 Task: Learn more about LinkedIn live.
Action: Mouse moved to (314, 377)
Screenshot: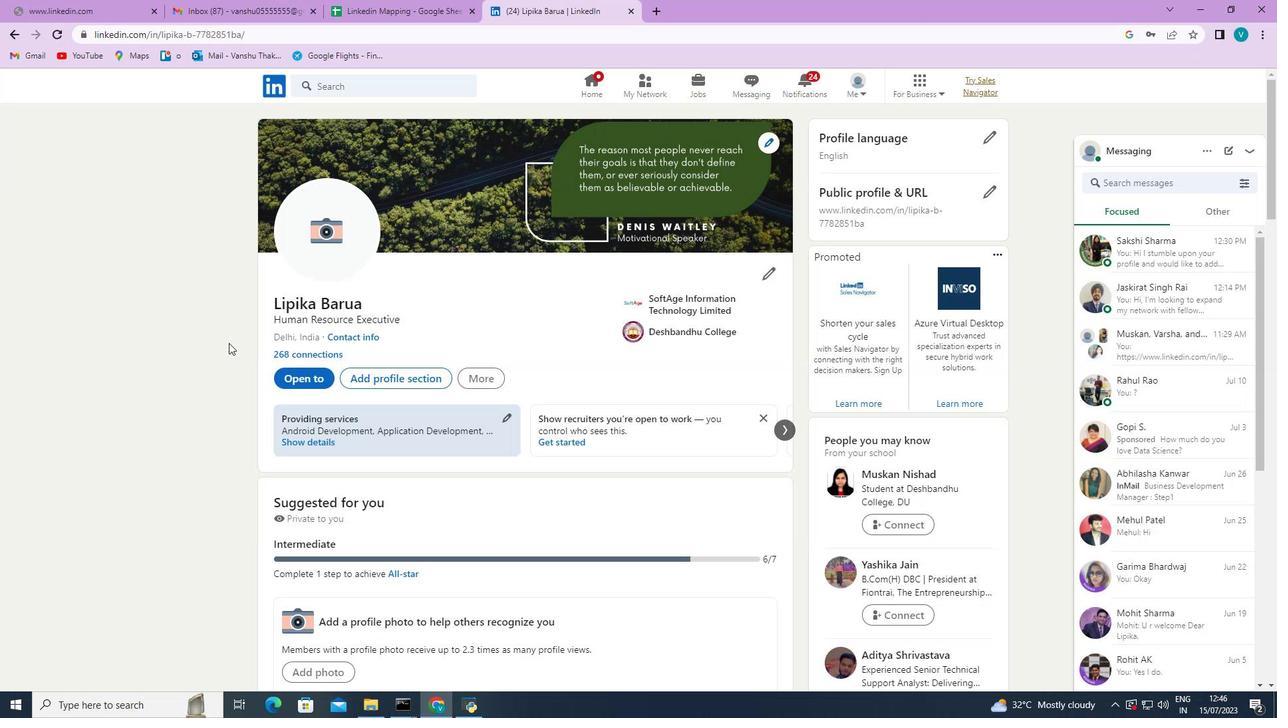 
Action: Mouse scrolled (314, 376) with delta (0, 0)
Screenshot: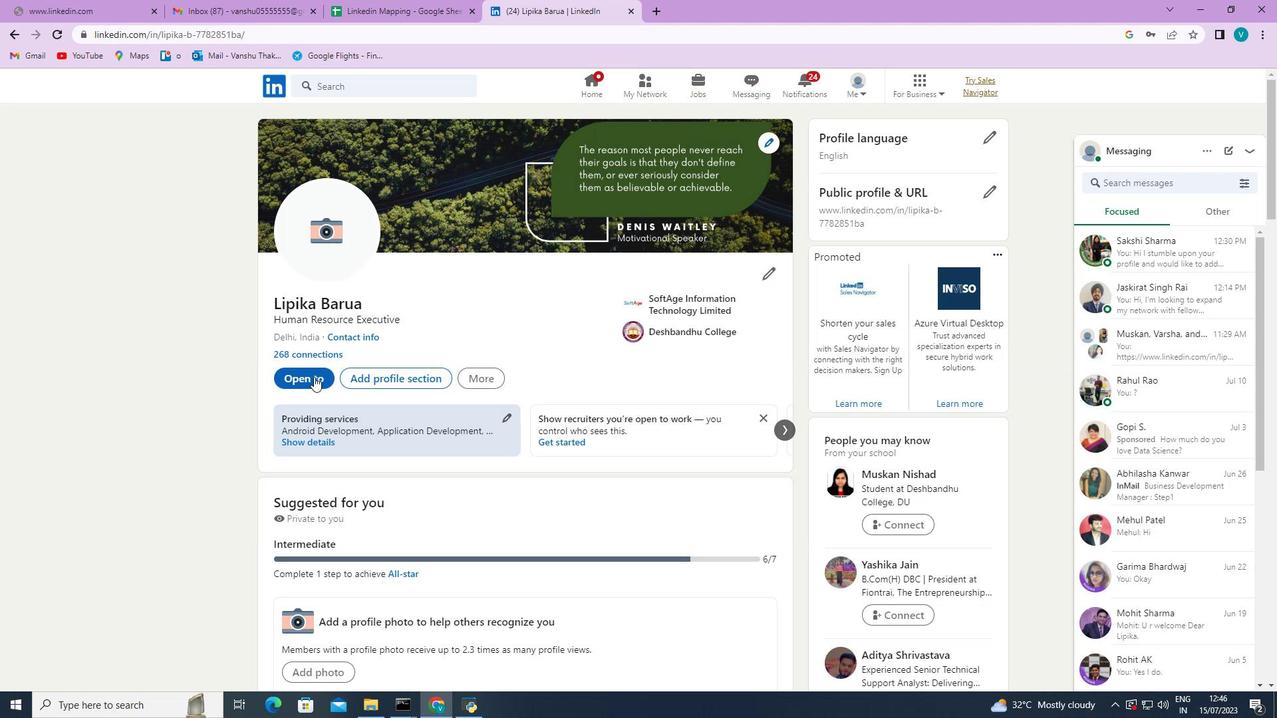 
Action: Mouse scrolled (314, 376) with delta (0, 0)
Screenshot: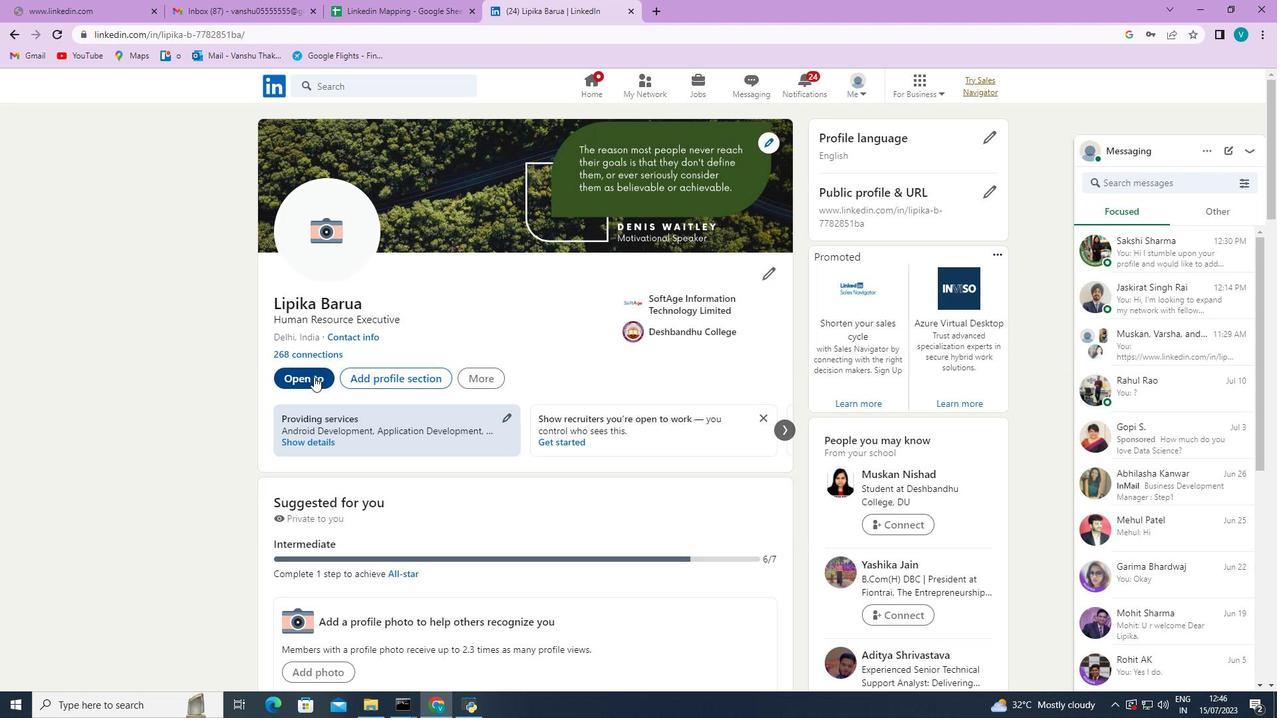 
Action: Mouse scrolled (314, 376) with delta (0, 0)
Screenshot: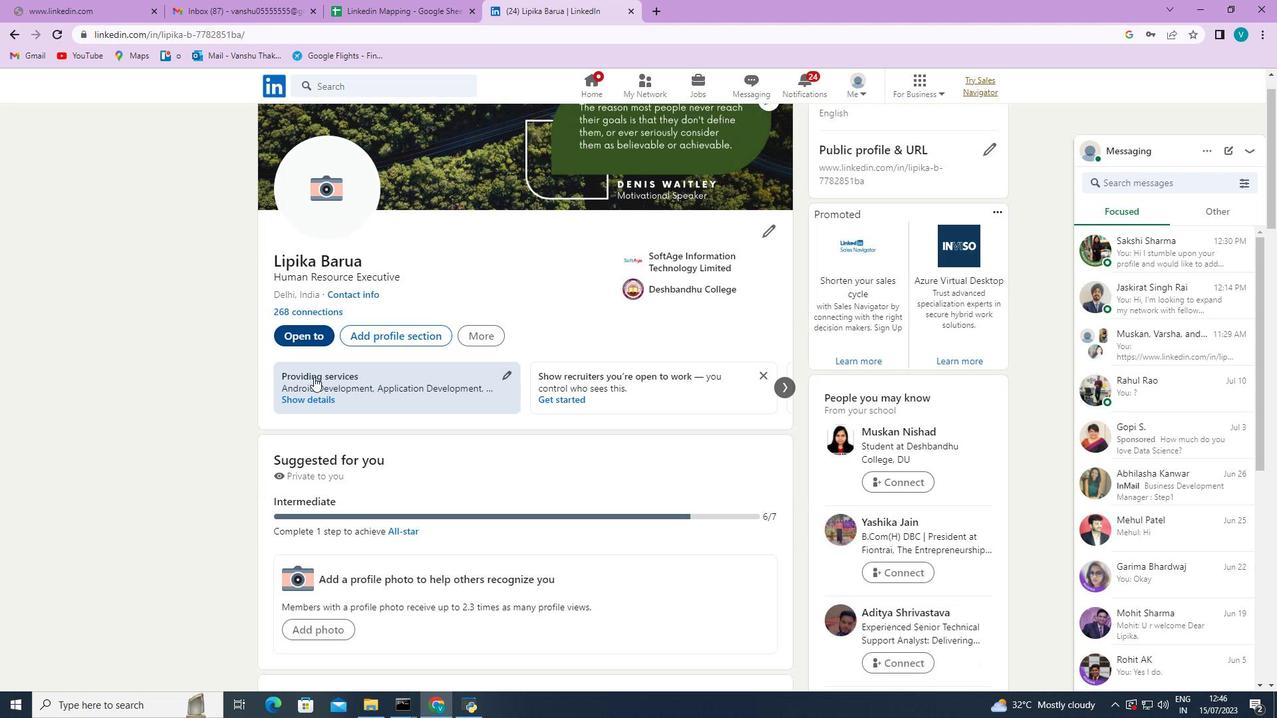 
Action: Mouse scrolled (314, 376) with delta (0, 0)
Screenshot: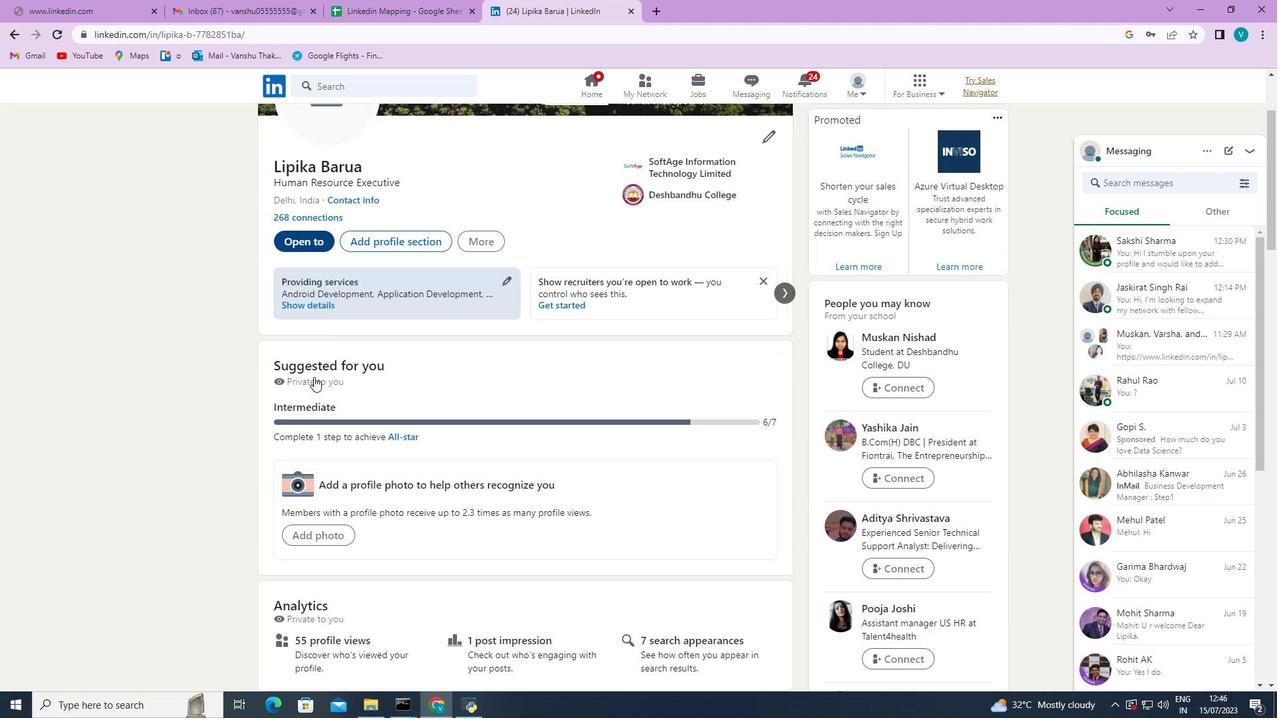 
Action: Mouse scrolled (314, 376) with delta (0, 0)
Screenshot: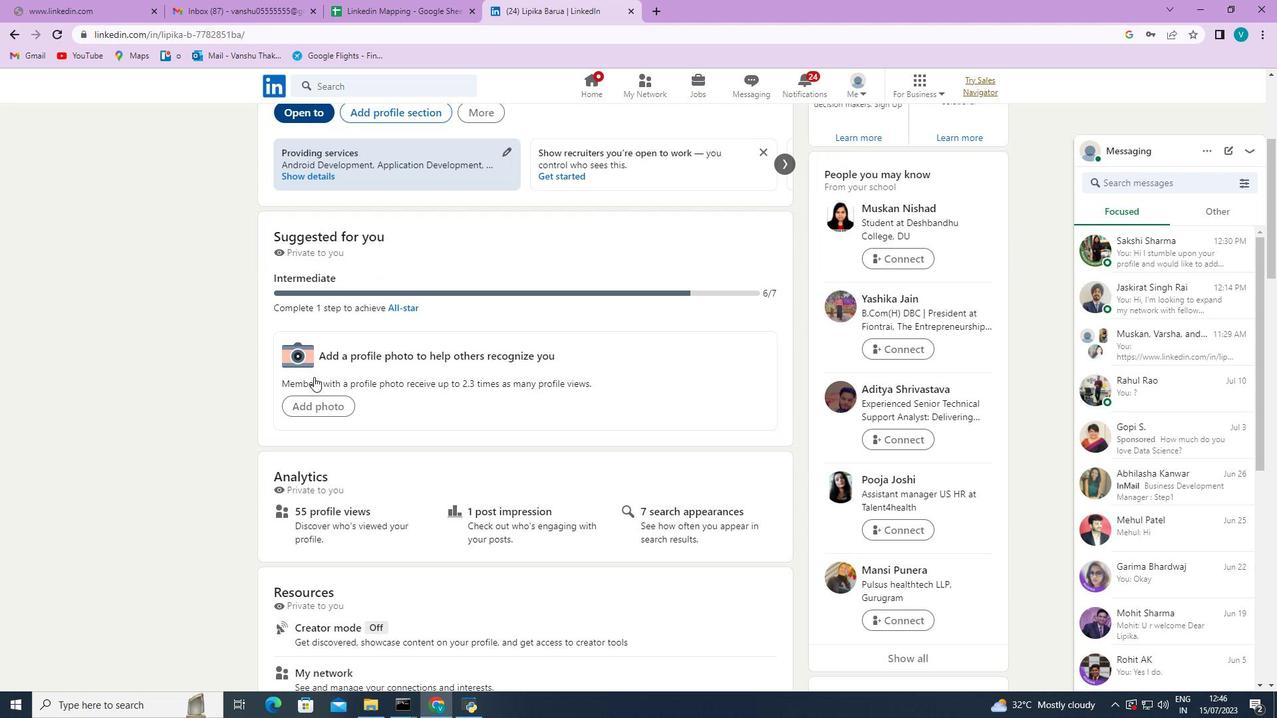 
Action: Mouse scrolled (314, 376) with delta (0, 0)
Screenshot: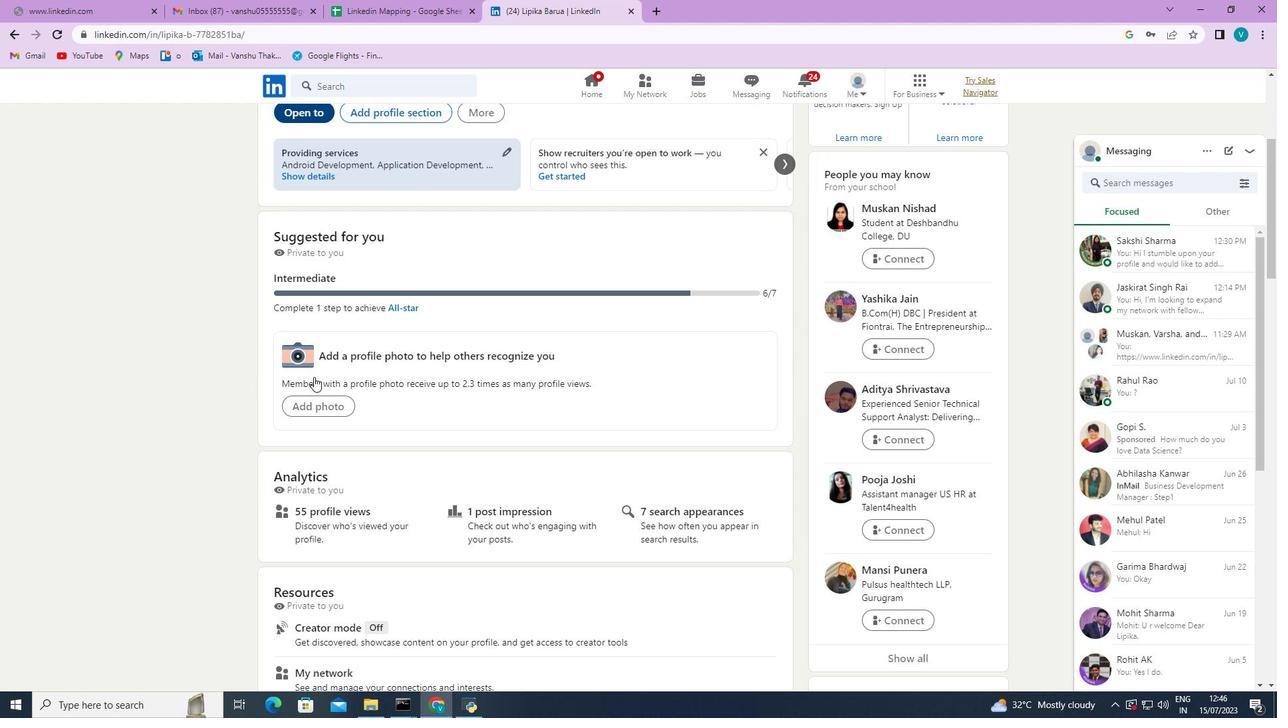 
Action: Mouse moved to (329, 493)
Screenshot: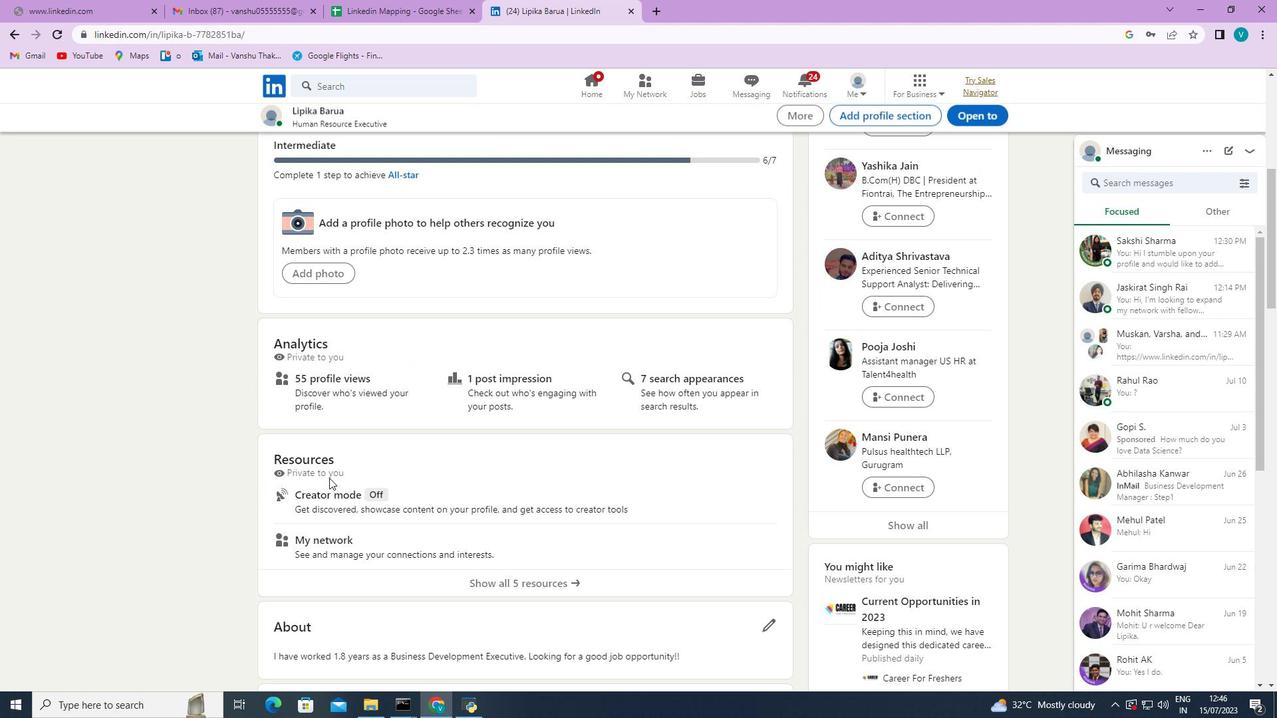 
Action: Mouse pressed left at (329, 493)
Screenshot: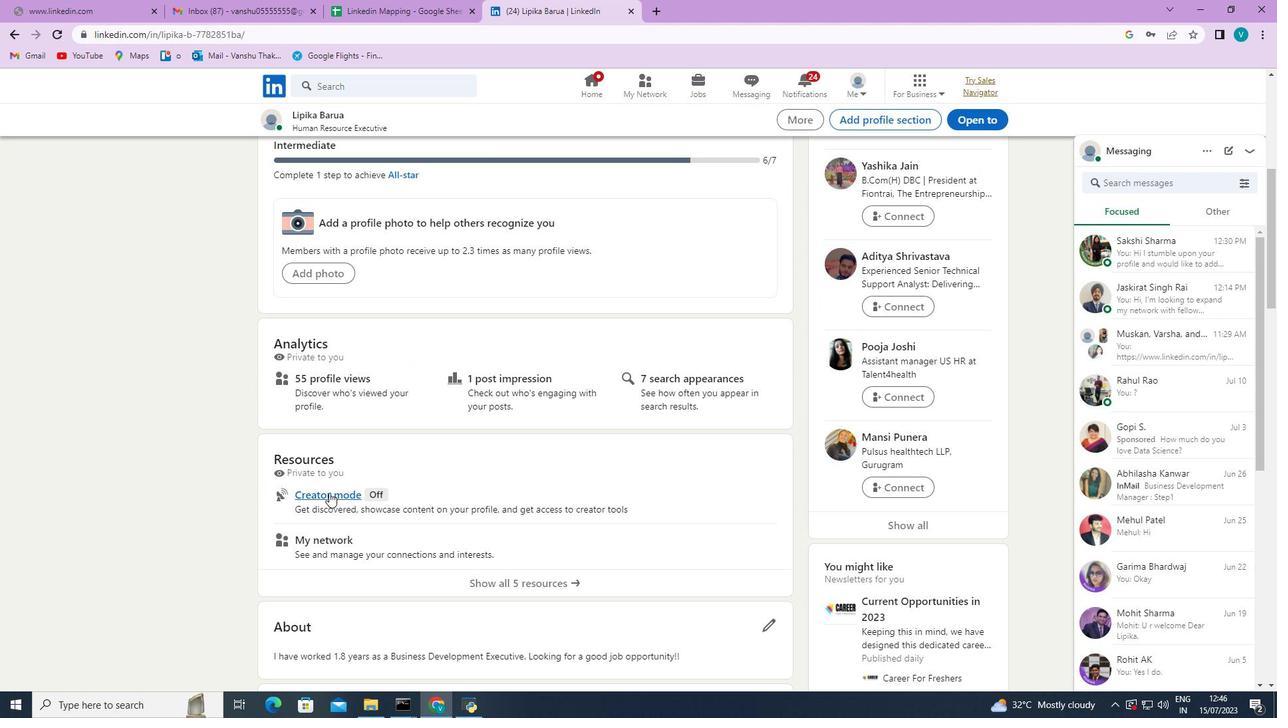 
Action: Mouse moved to (835, 592)
Screenshot: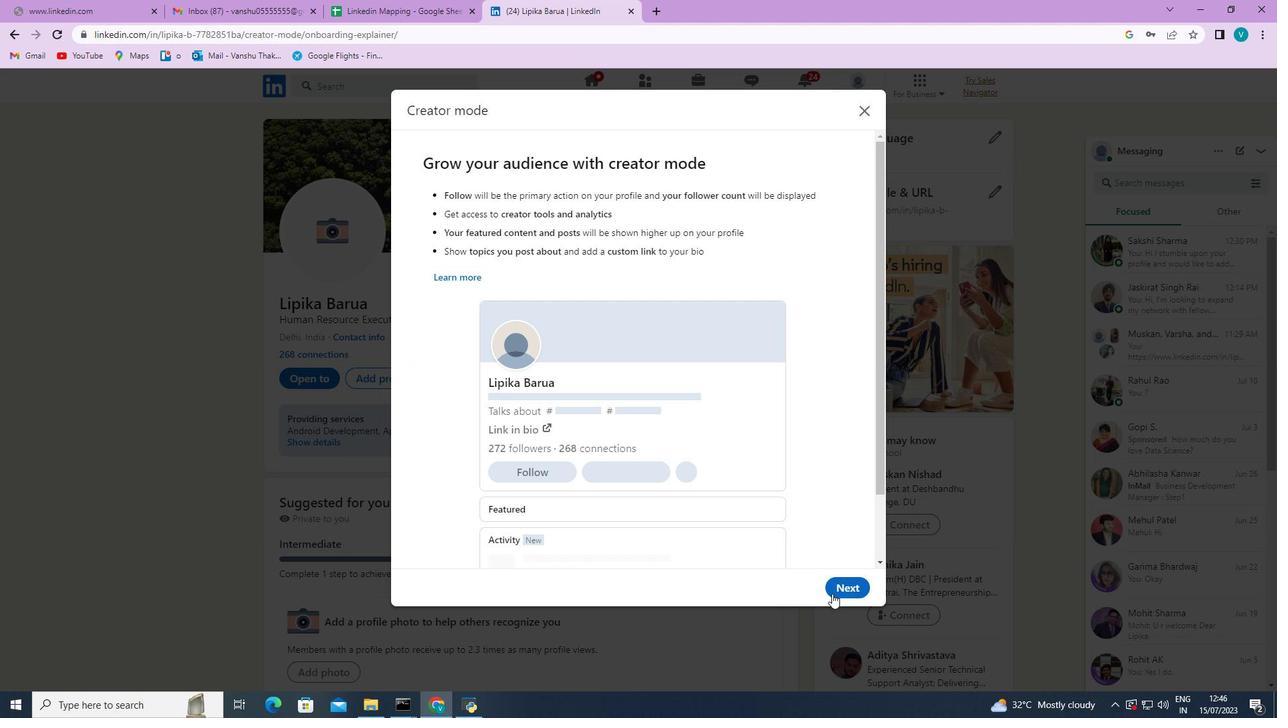 
Action: Mouse pressed left at (835, 592)
Screenshot: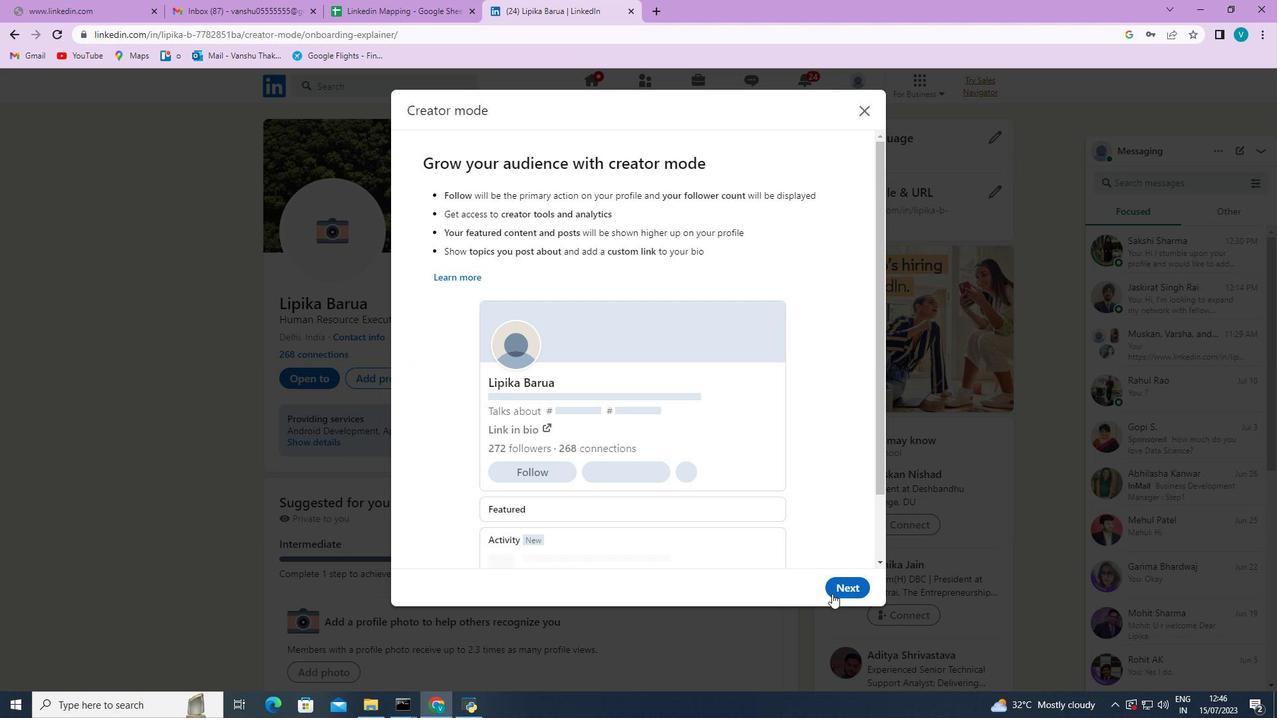 
Action: Mouse moved to (841, 338)
Screenshot: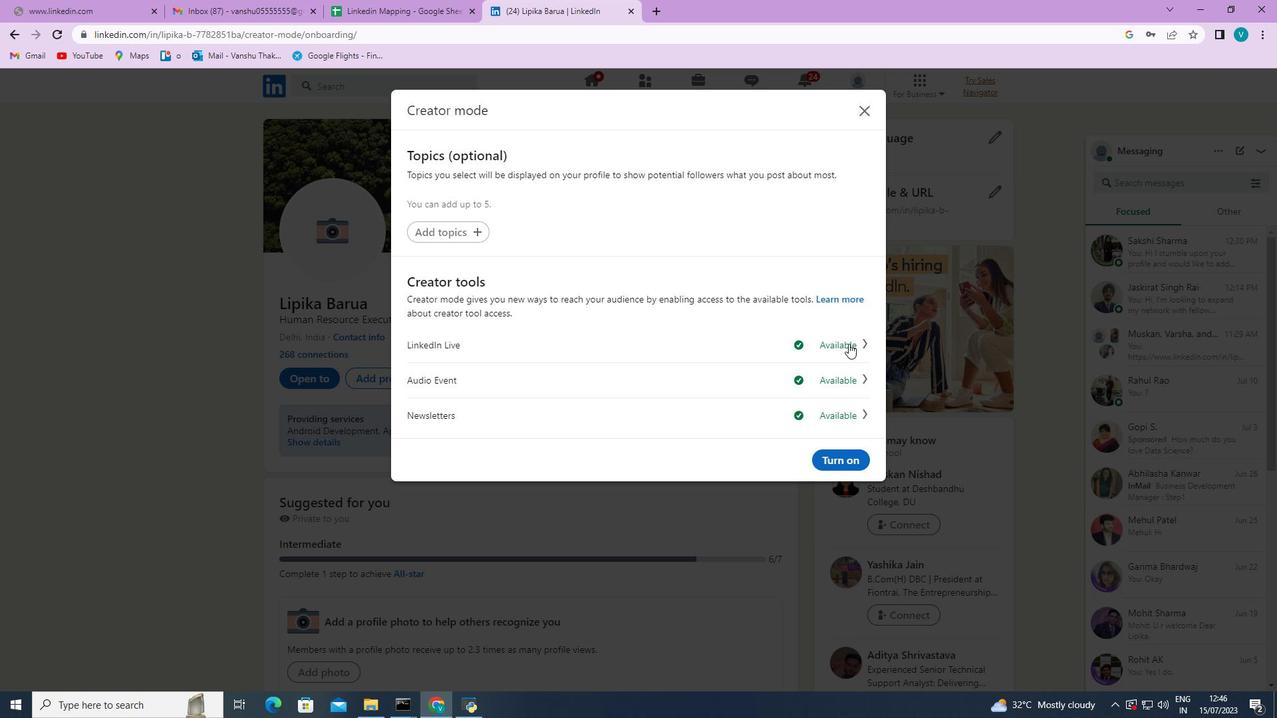 
Action: Mouse pressed left at (841, 338)
Screenshot: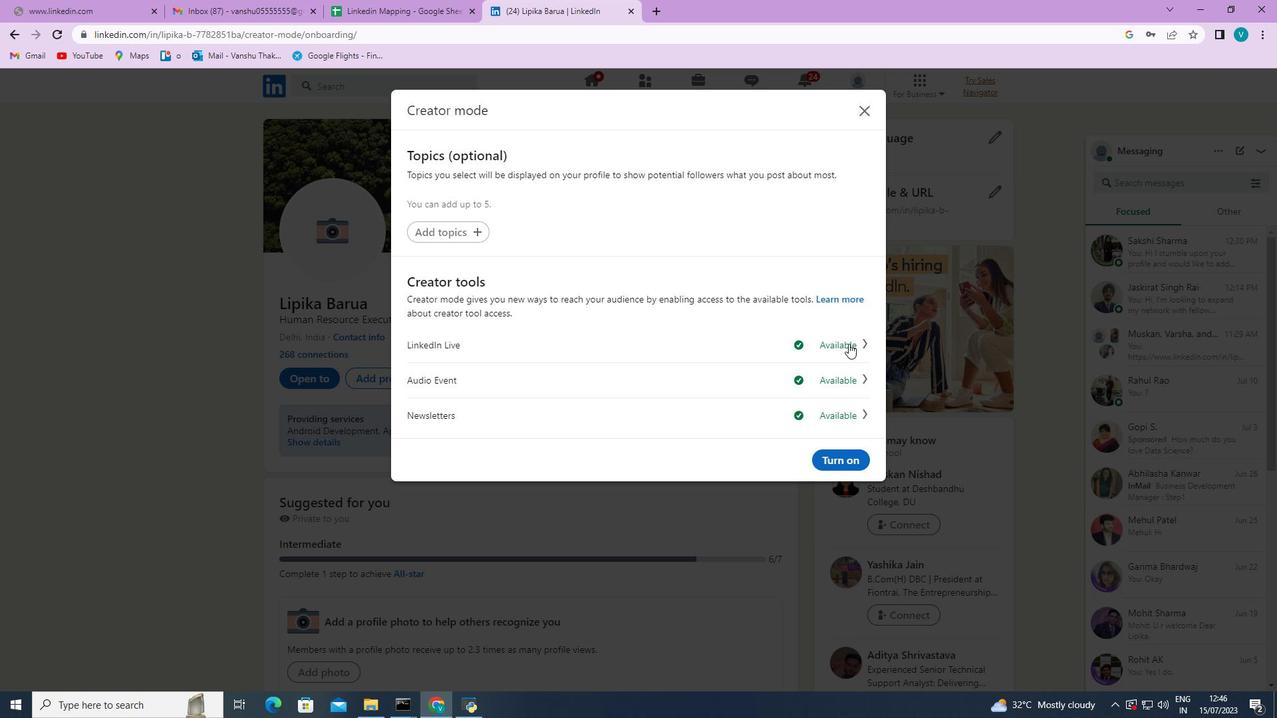 
Action: Mouse moved to (622, 304)
Screenshot: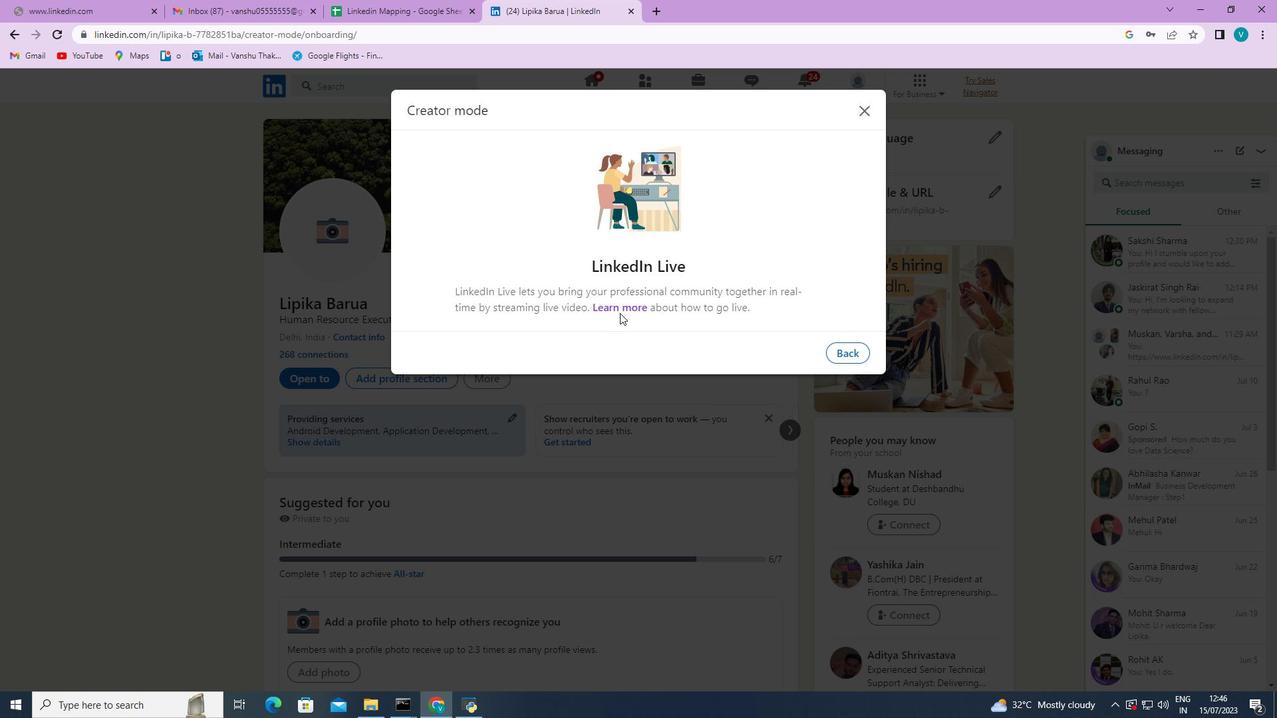 
Action: Mouse pressed left at (622, 304)
Screenshot: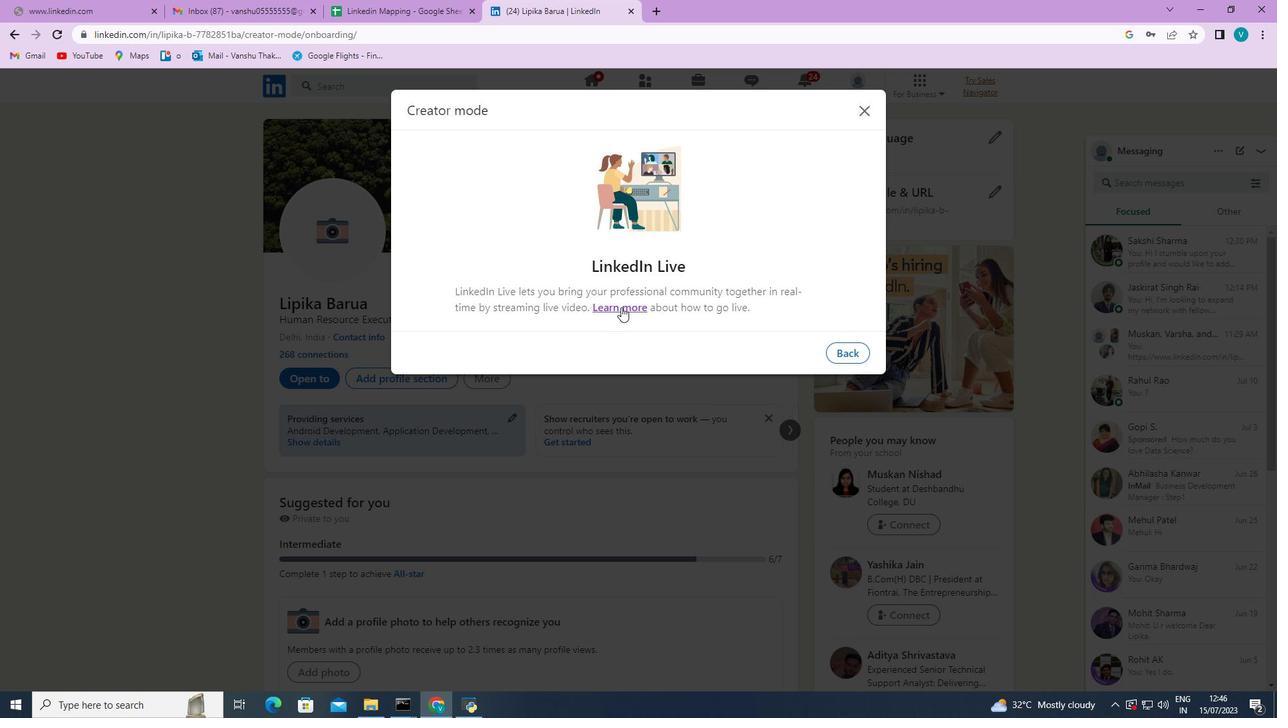 
Action: Mouse moved to (875, 401)
Screenshot: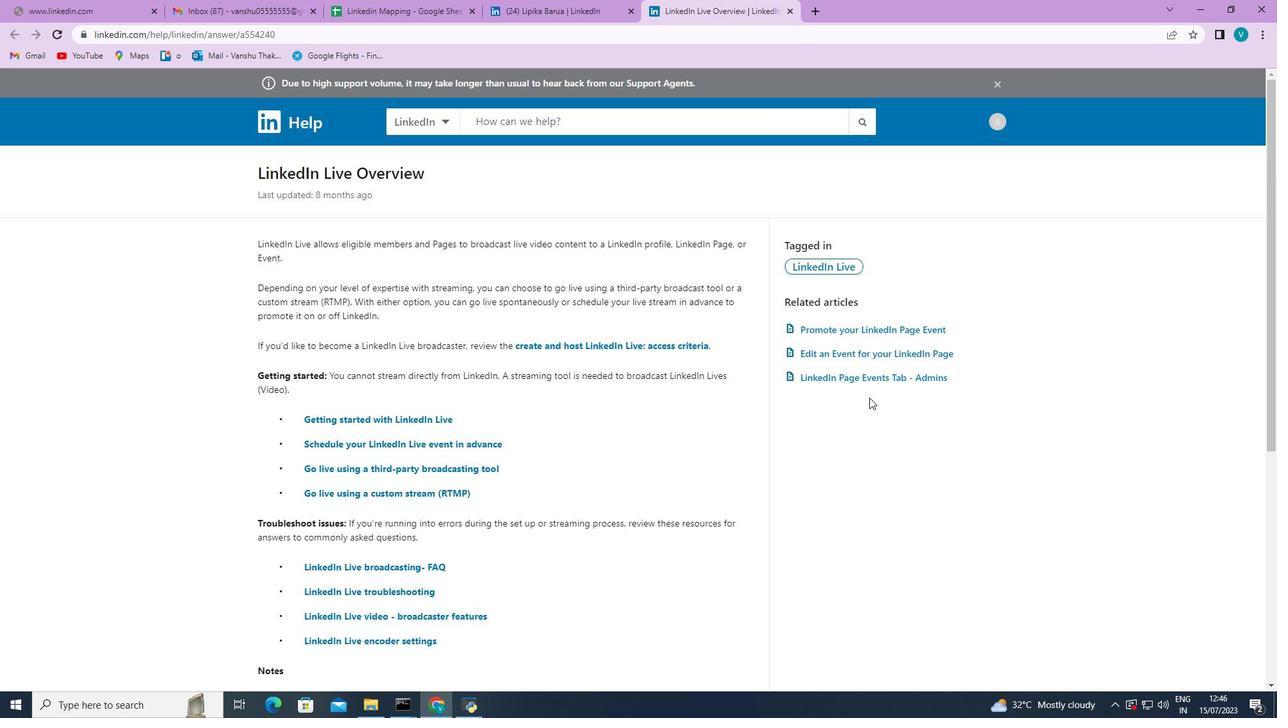 
Action: Mouse scrolled (875, 401) with delta (0, 0)
Screenshot: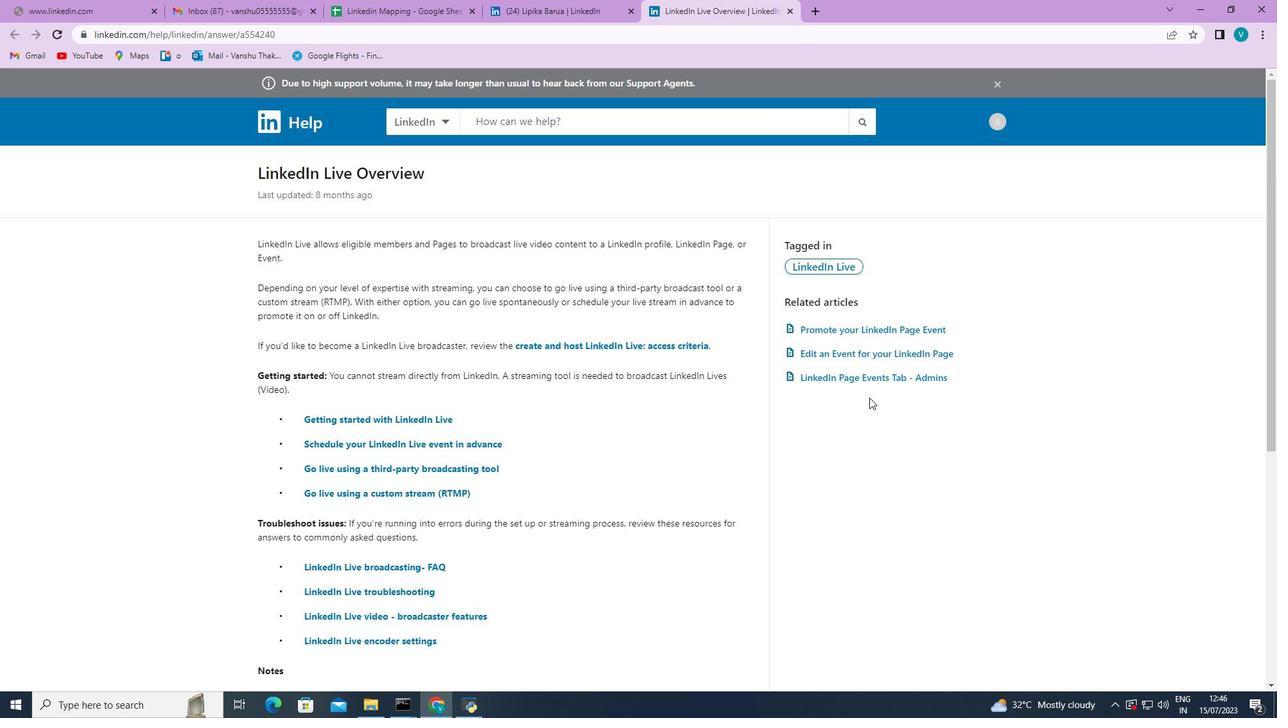 
Action: Mouse moved to (879, 405)
Screenshot: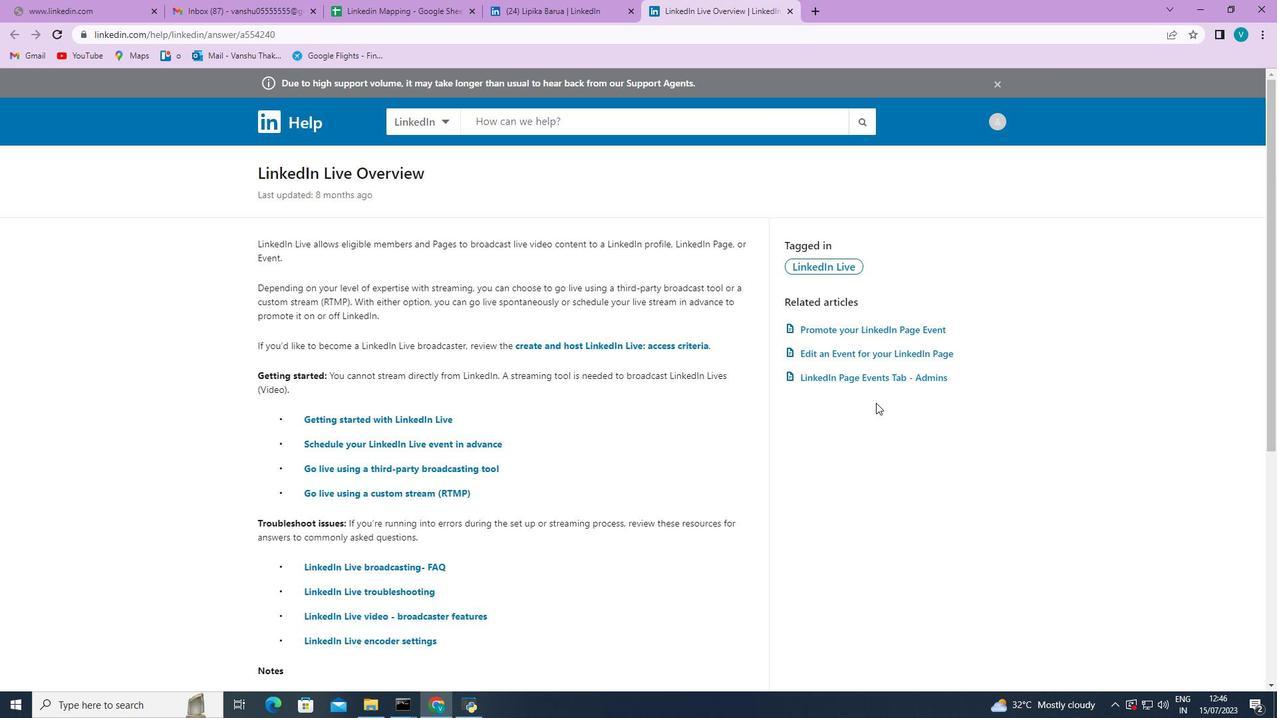 
Action: Mouse scrolled (879, 404) with delta (0, 0)
Screenshot: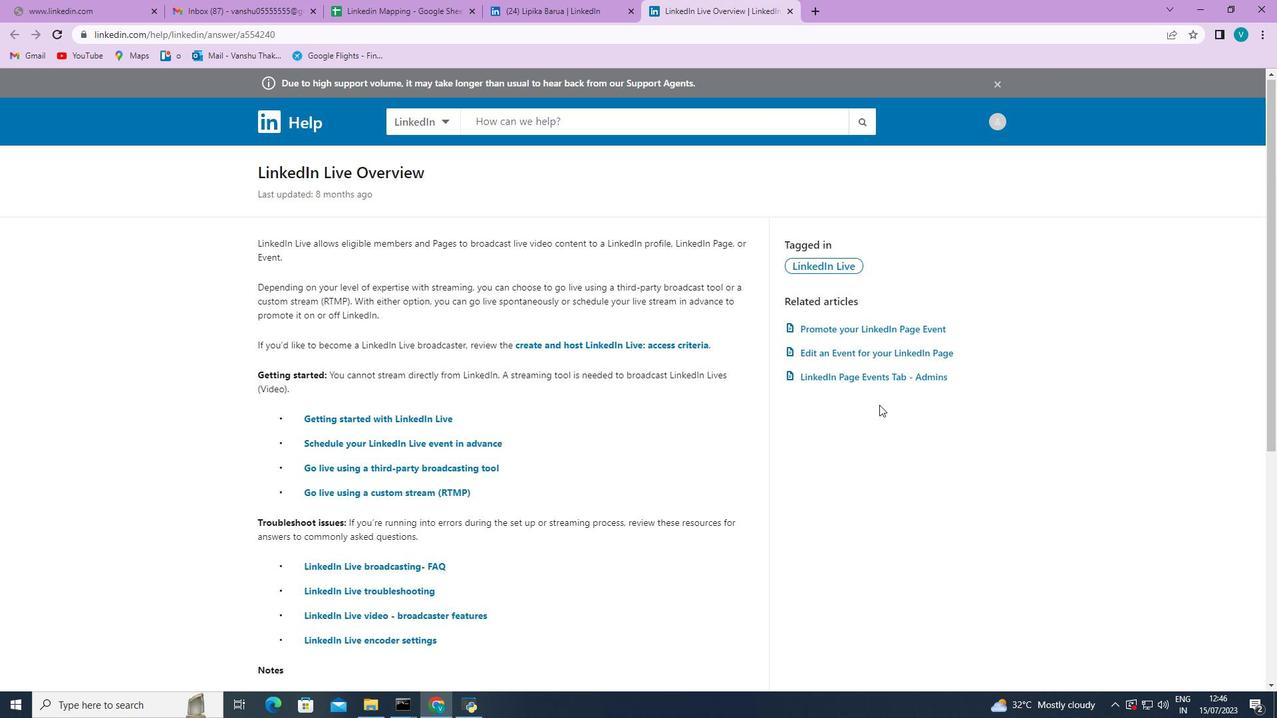 
Action: Mouse scrolled (879, 404) with delta (0, 0)
Screenshot: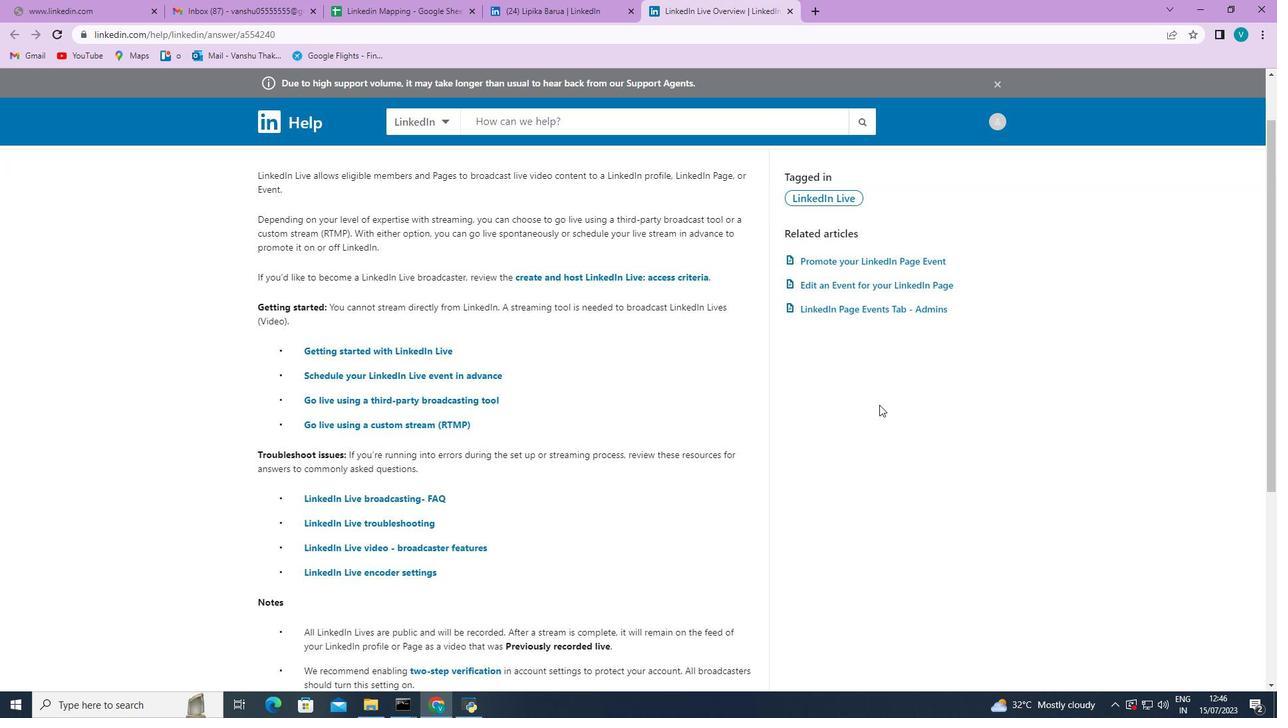 
Action: Mouse scrolled (879, 404) with delta (0, 0)
Screenshot: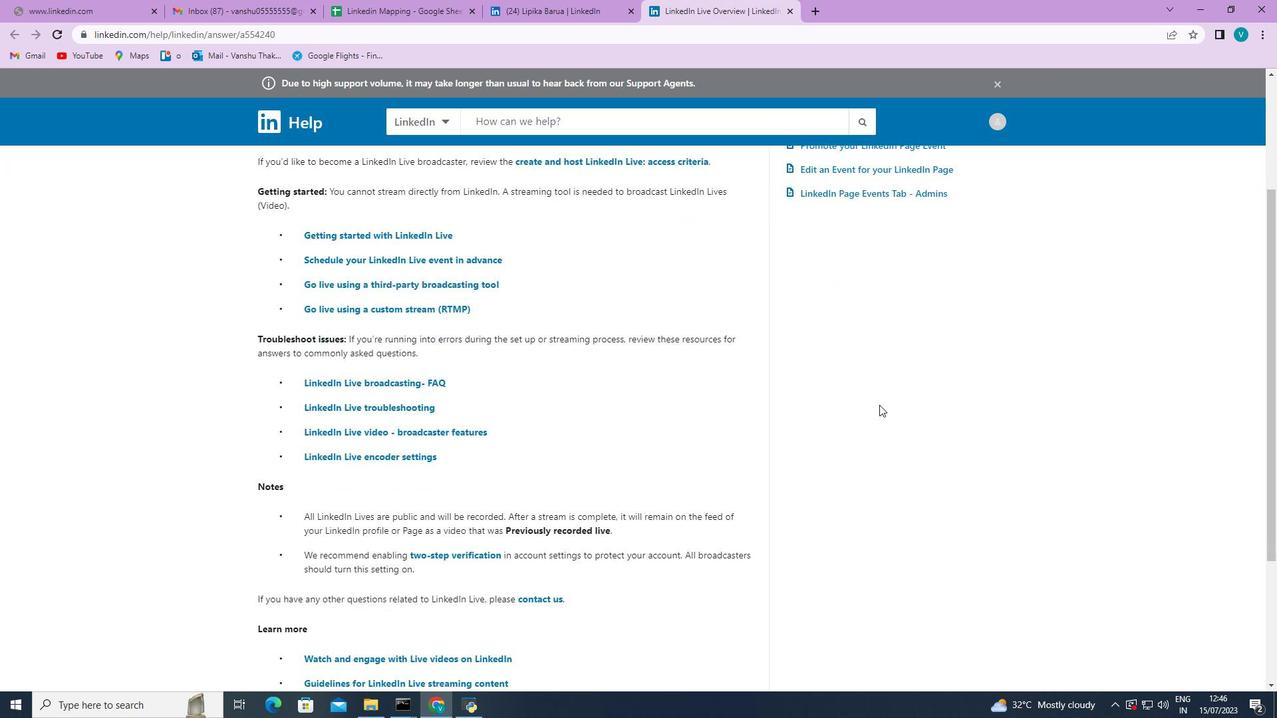 
Action: Mouse scrolled (879, 404) with delta (0, 0)
Screenshot: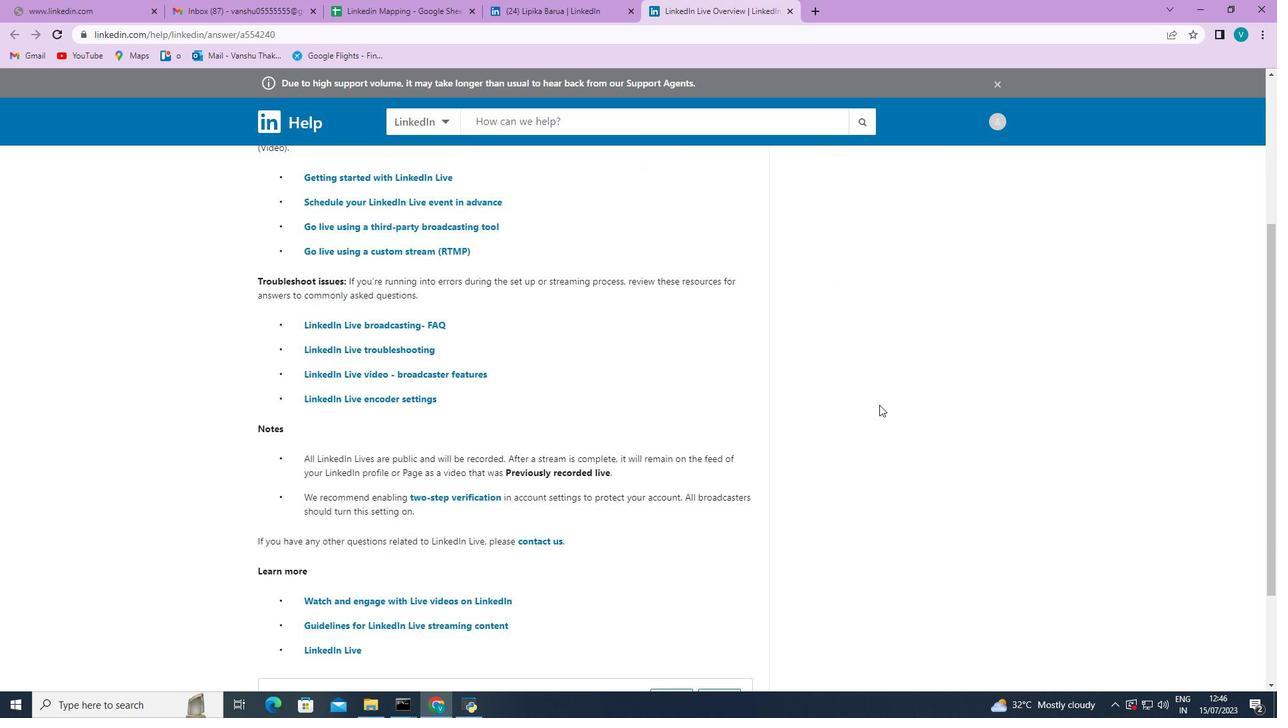 
Action: Mouse scrolled (879, 404) with delta (0, 0)
Screenshot: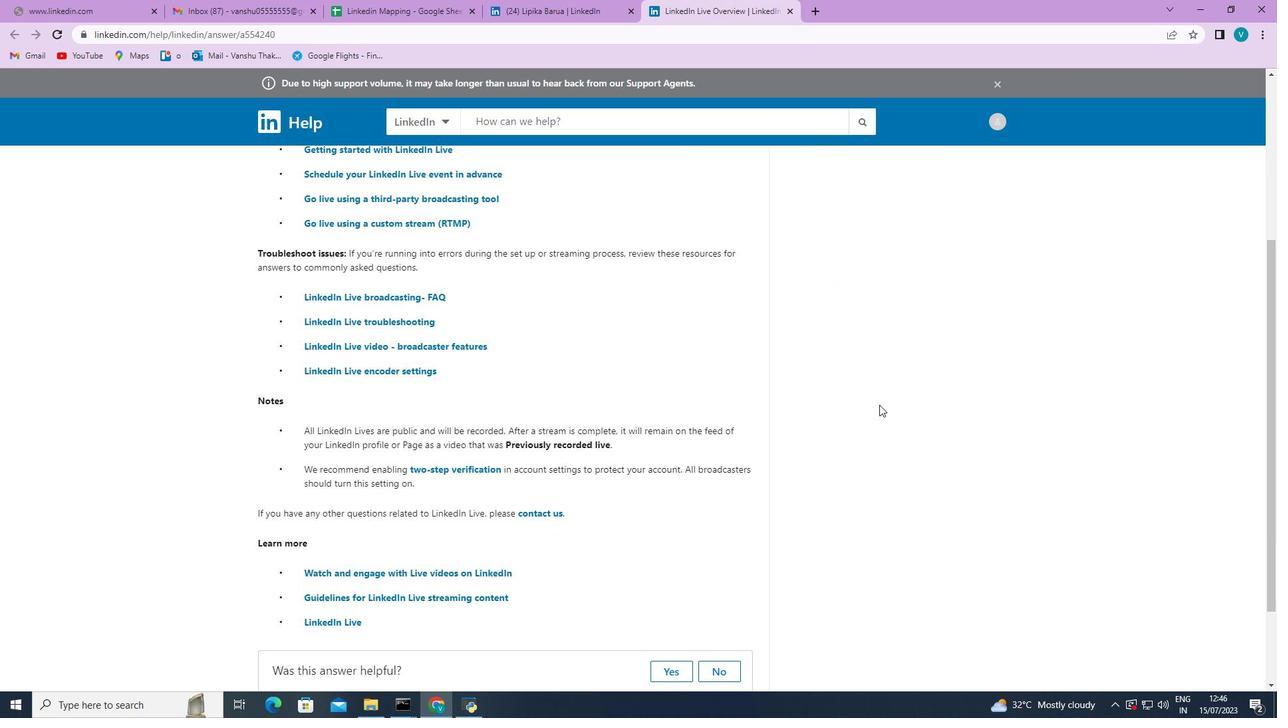 
Action: Mouse scrolled (879, 404) with delta (0, 0)
Screenshot: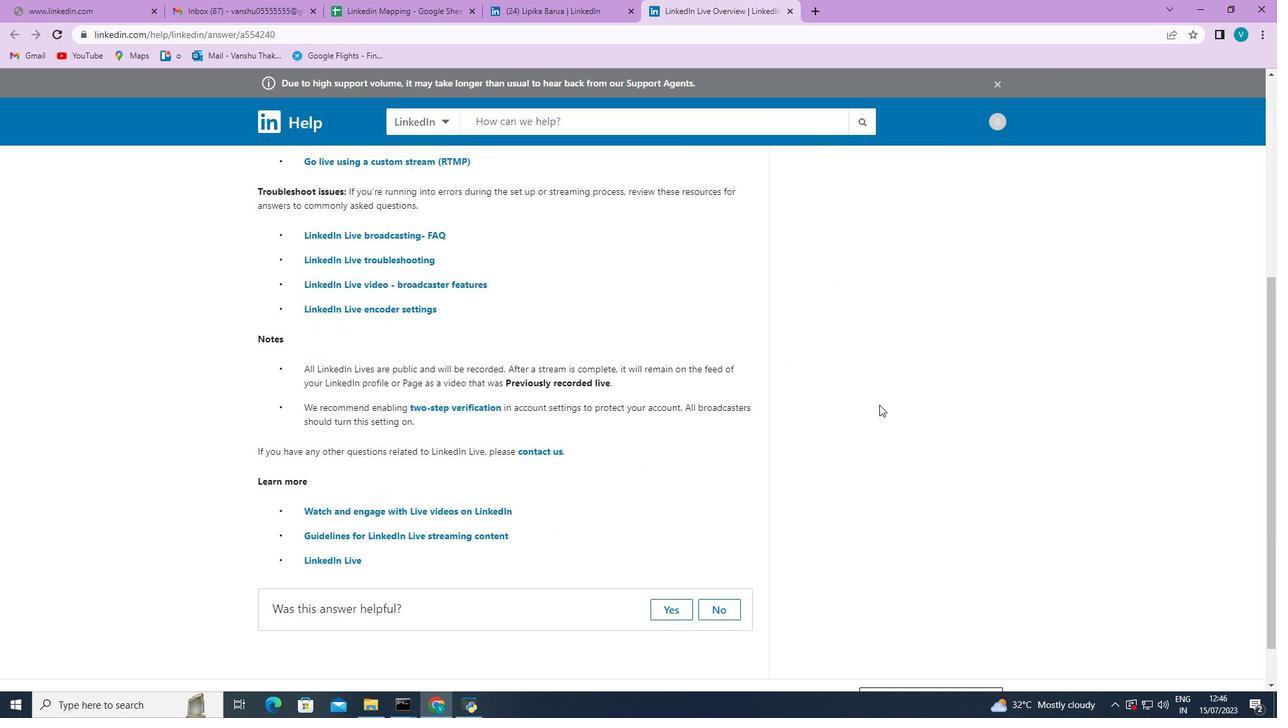 
Action: Mouse scrolled (879, 404) with delta (0, 0)
Screenshot: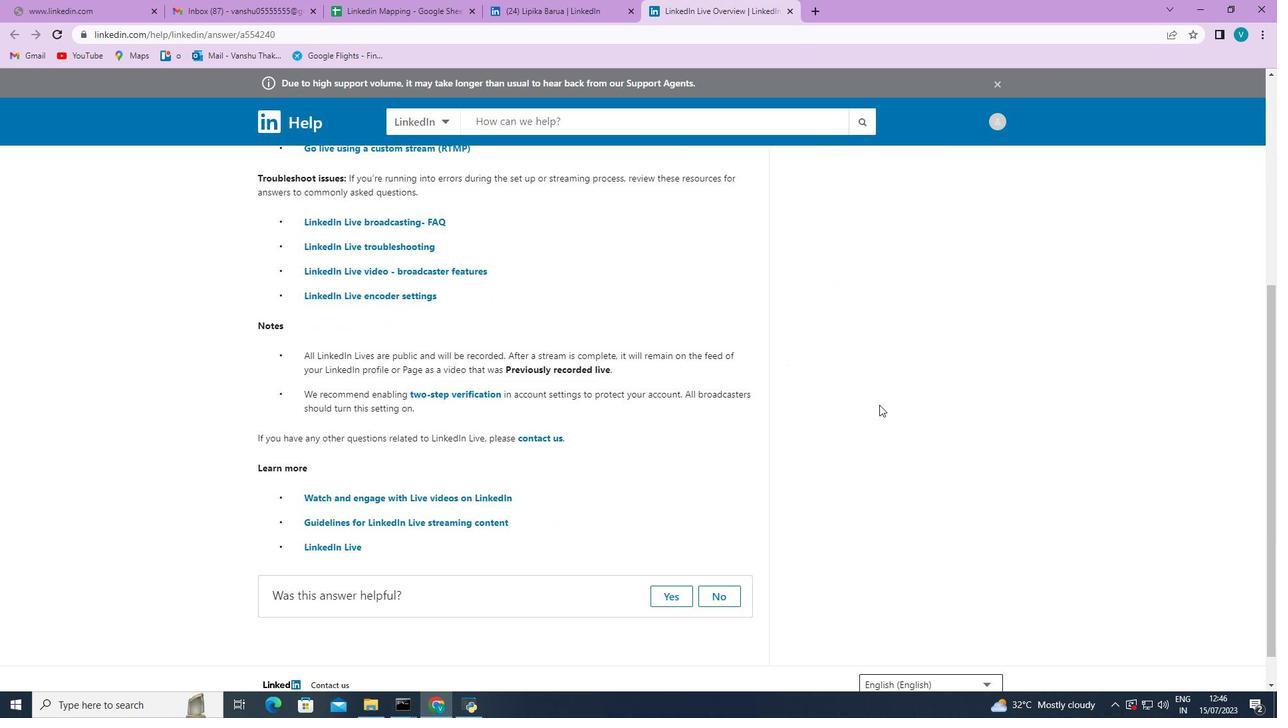 
